 Task: Create a task  Add support for real-time multiplayer gaming , assign it to team member softage.7@softage.net in the project WinTech and update the status of the task to  On Track  , set the priority of the task to High.
Action: Mouse moved to (42, 463)
Screenshot: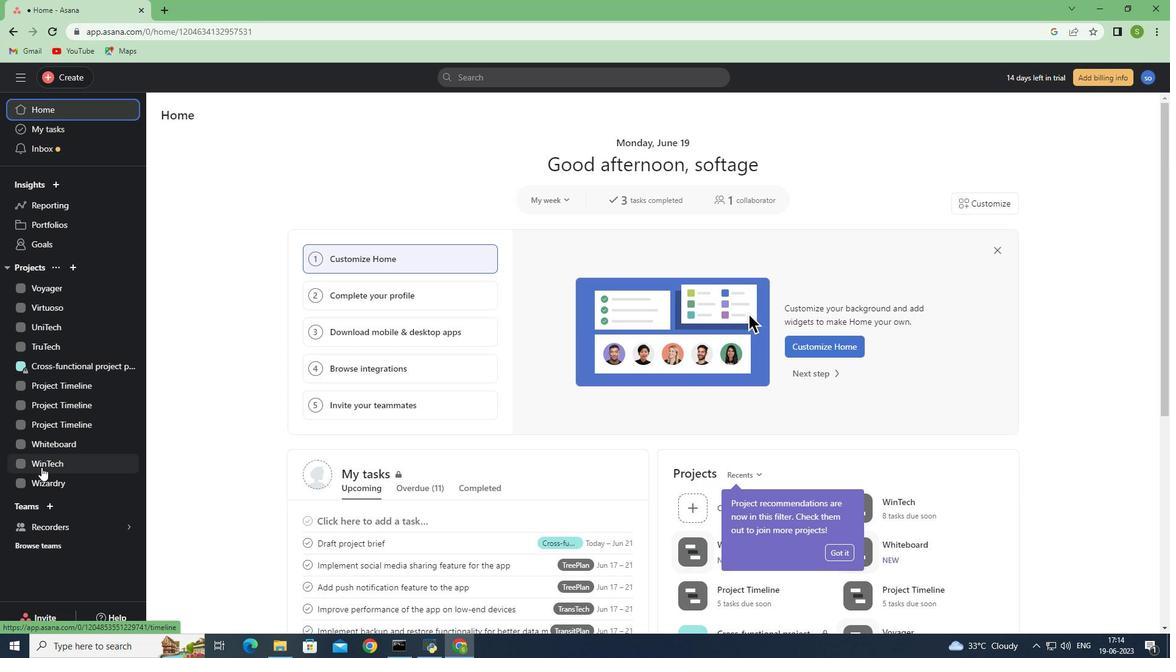 
Action: Mouse pressed left at (42, 463)
Screenshot: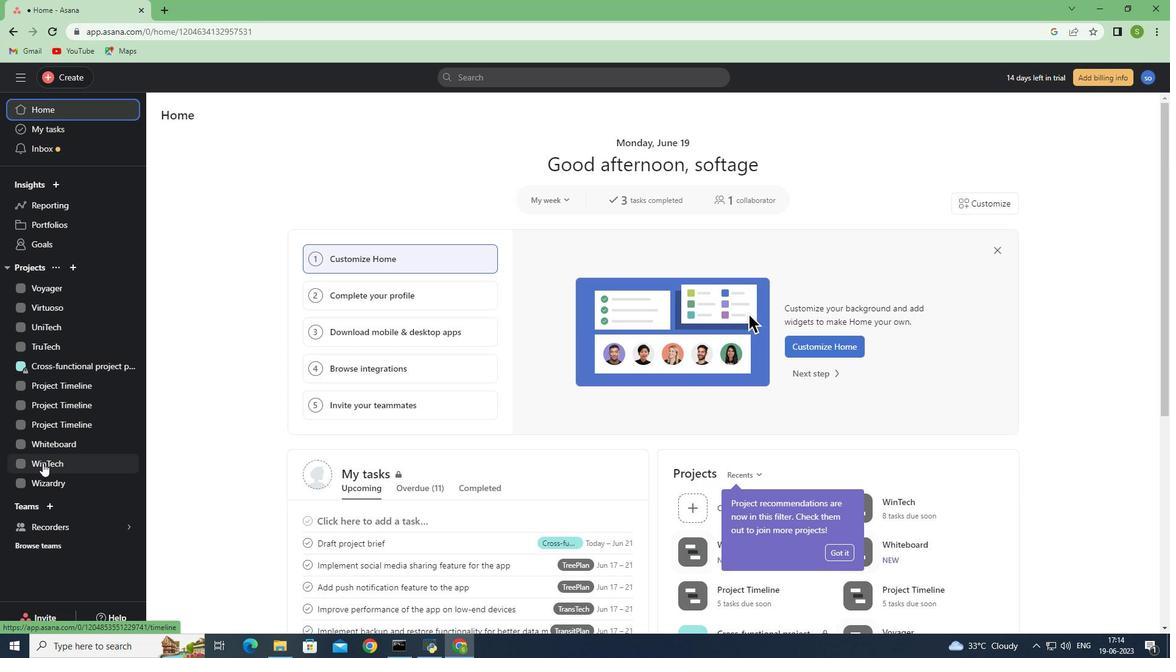 
Action: Mouse moved to (190, 163)
Screenshot: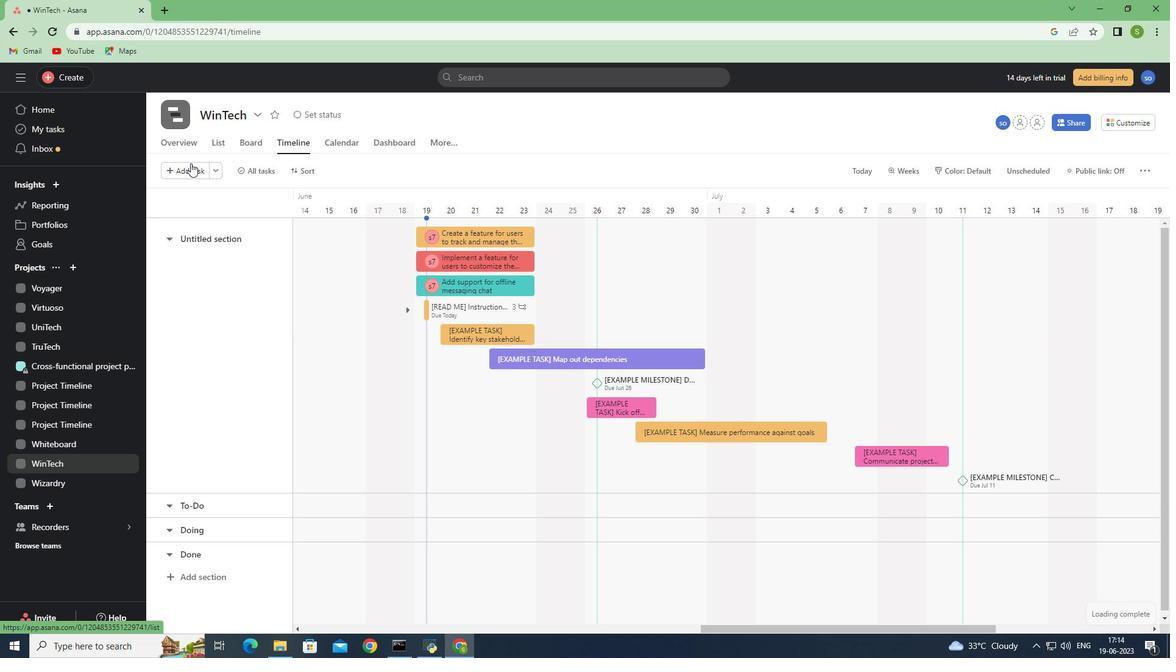 
Action: Mouse pressed left at (190, 163)
Screenshot: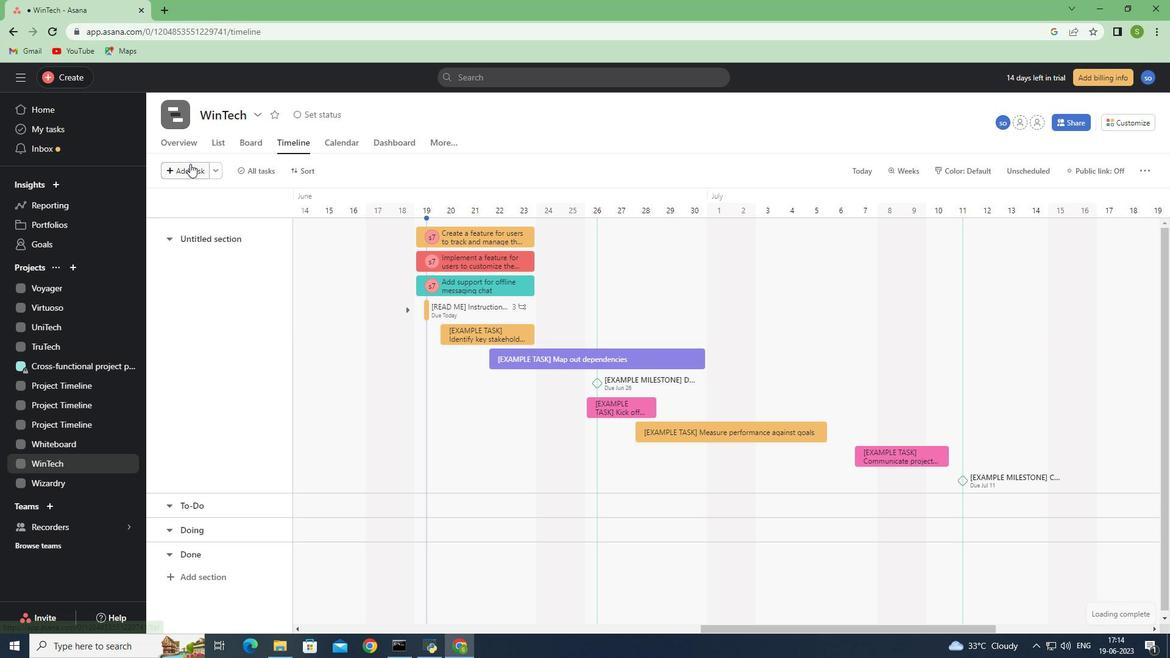 
Action: Mouse moved to (438, 235)
Screenshot: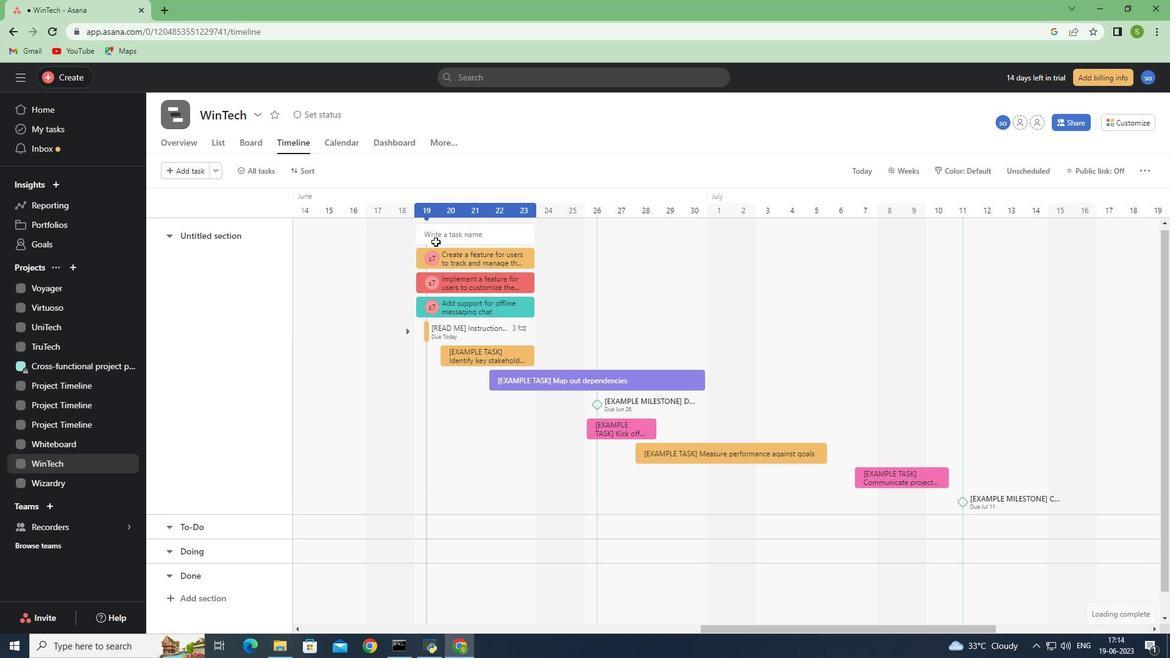 
Action: Mouse pressed left at (438, 235)
Screenshot: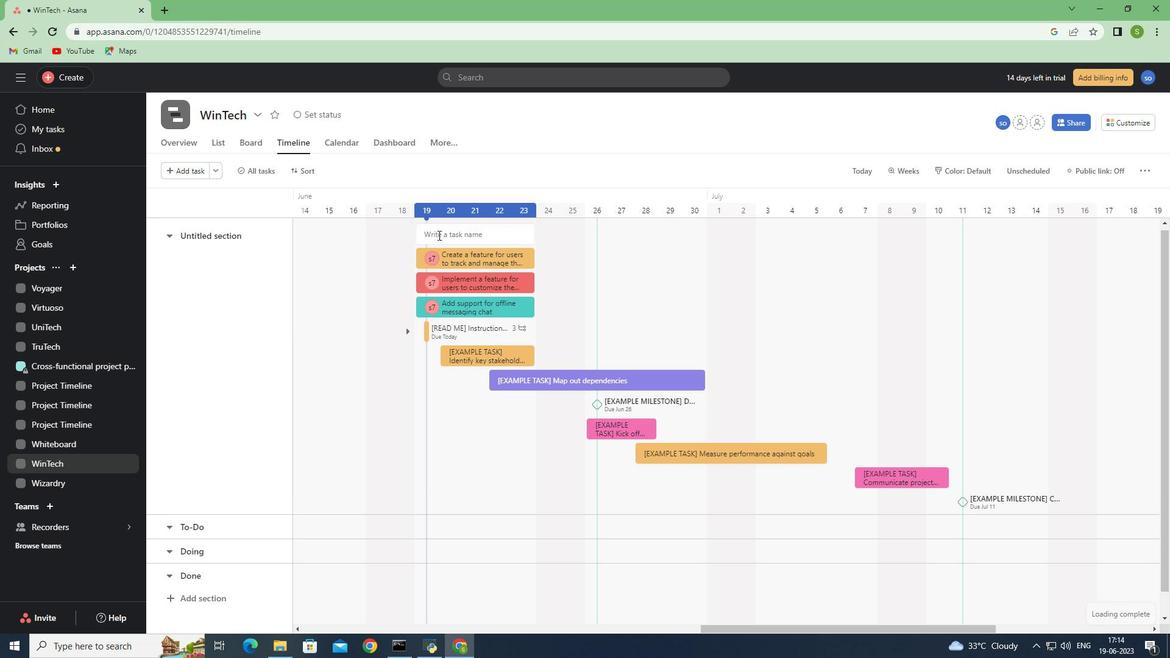 
Action: Mouse moved to (494, 246)
Screenshot: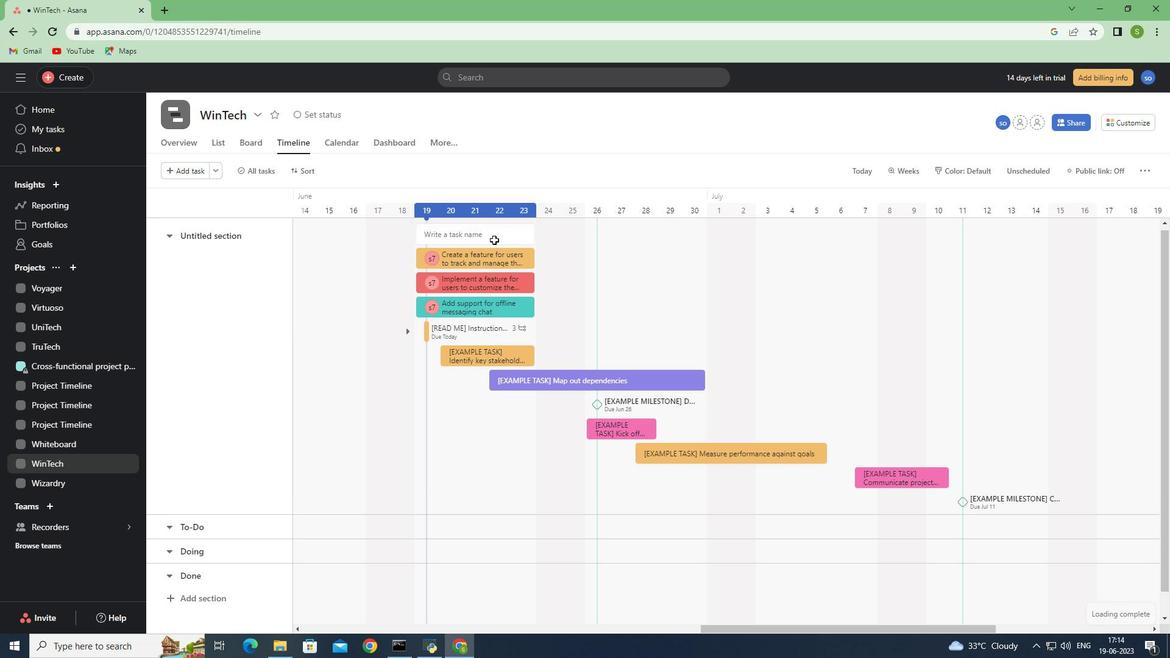 
Action: Key pressed <Key.shift>add<Key.backspace><Key.backspace><Key.backspace><Key.shift>Add<Key.space>support<Key.space>for<Key.space>real-time<Key.space>multiplayer<Key.space>gaming<Key.enter>
Screenshot: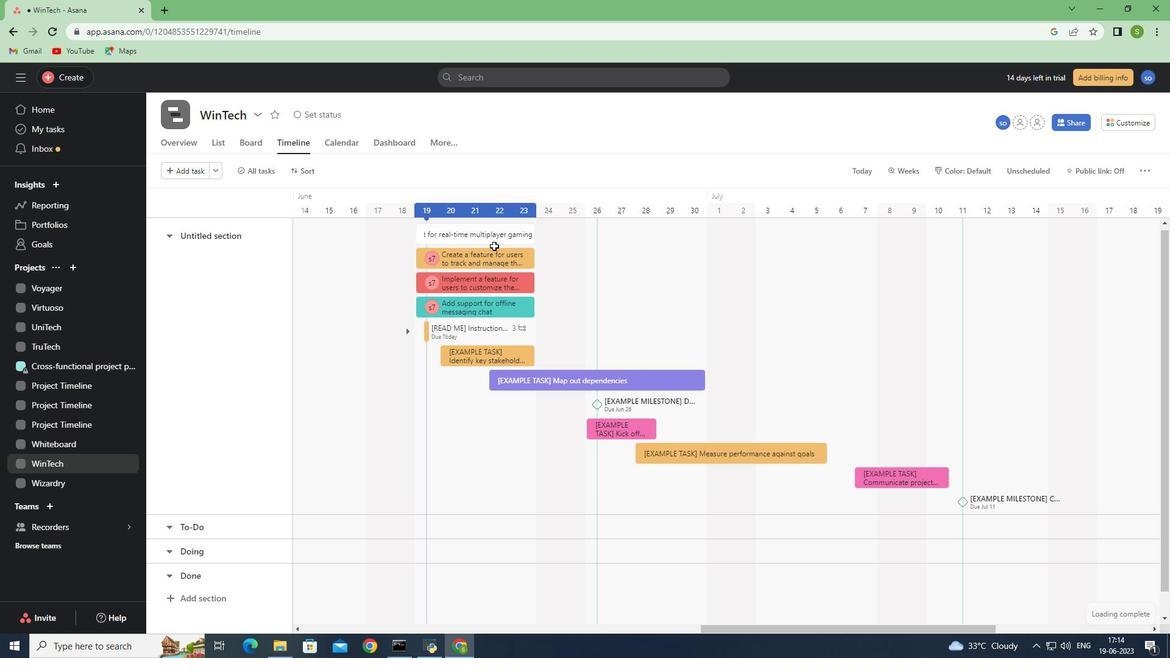 
Action: Mouse moved to (513, 232)
Screenshot: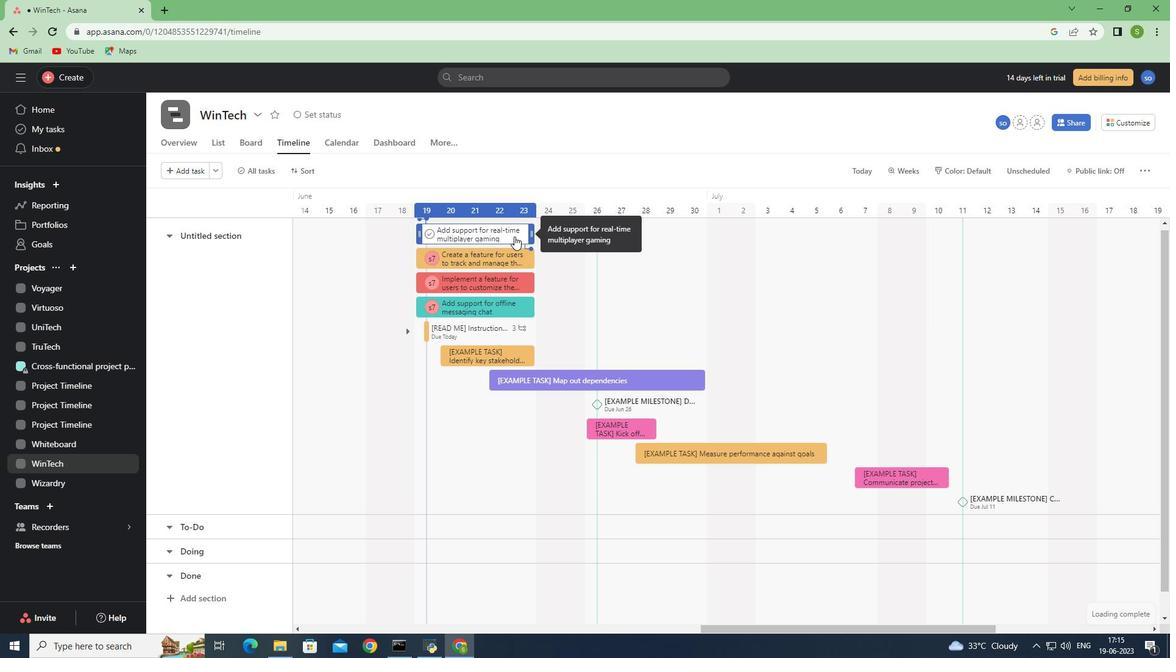 
Action: Mouse pressed left at (513, 232)
Screenshot: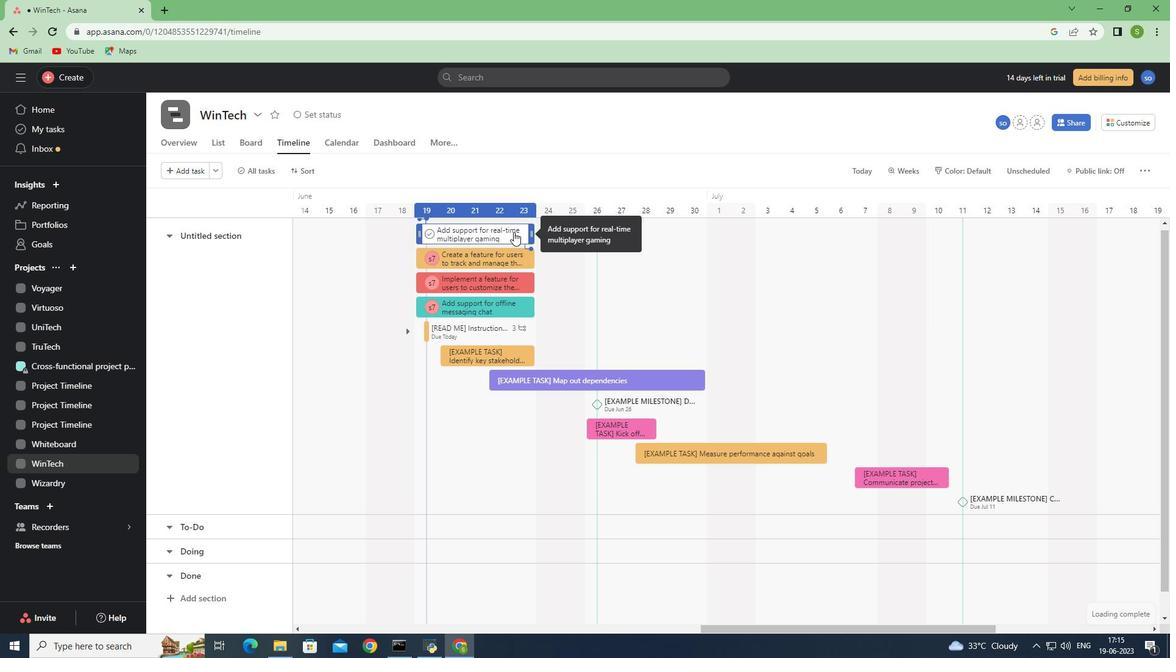 
Action: Mouse moved to (931, 240)
Screenshot: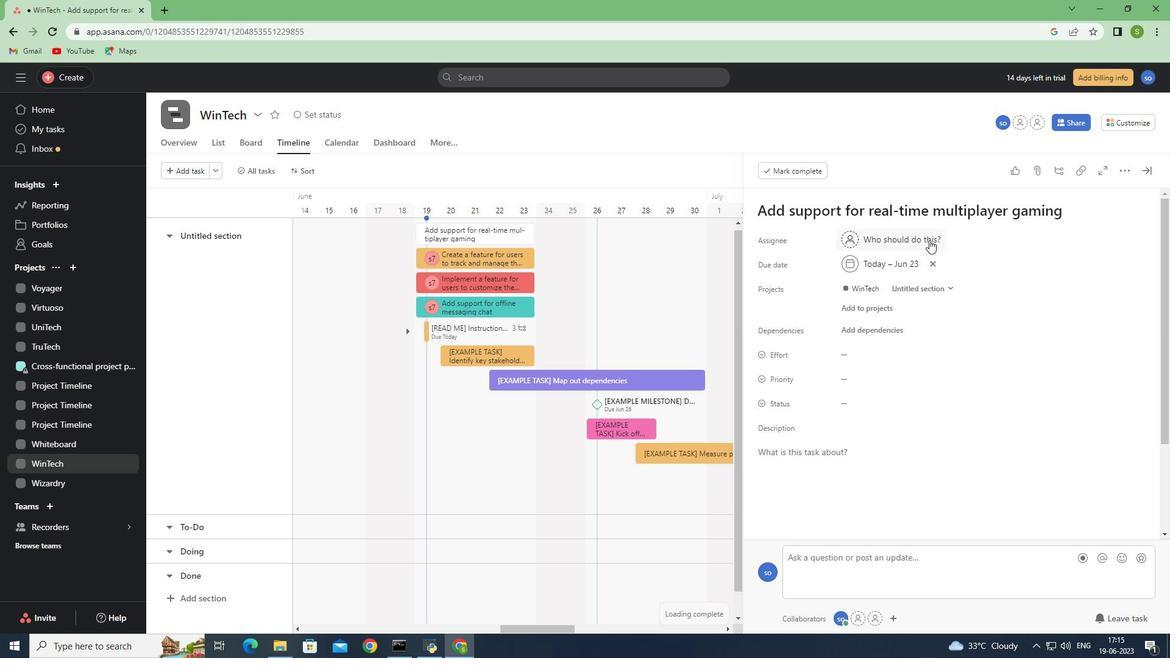 
Action: Mouse pressed left at (931, 240)
Screenshot: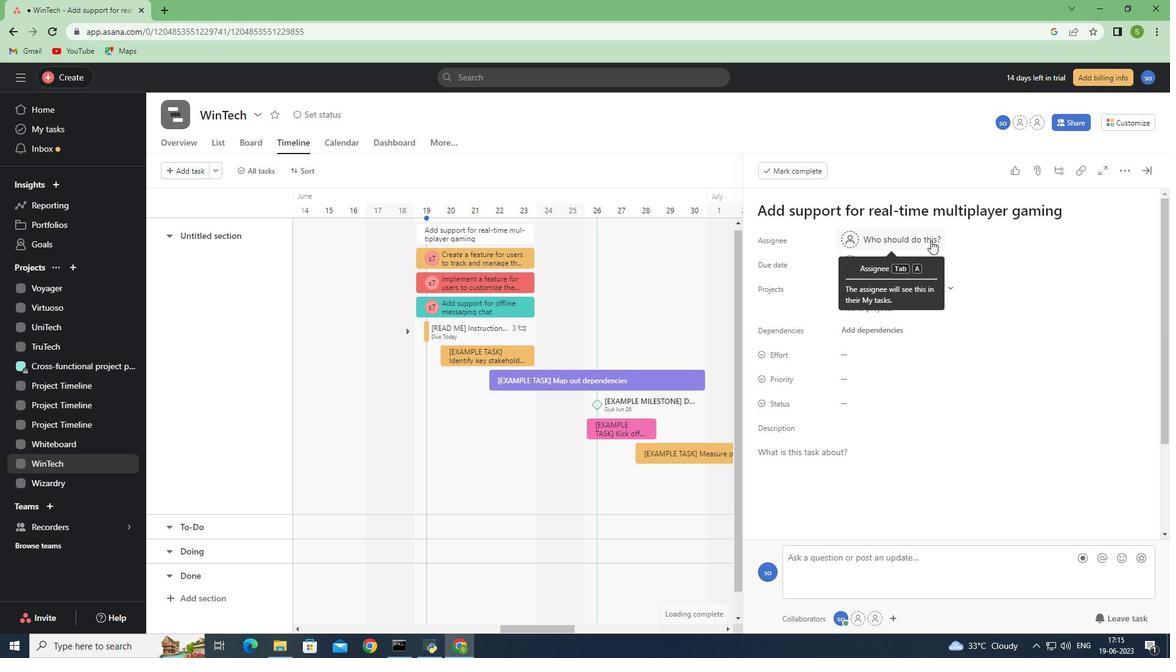 
Action: Mouse moved to (920, 288)
Screenshot: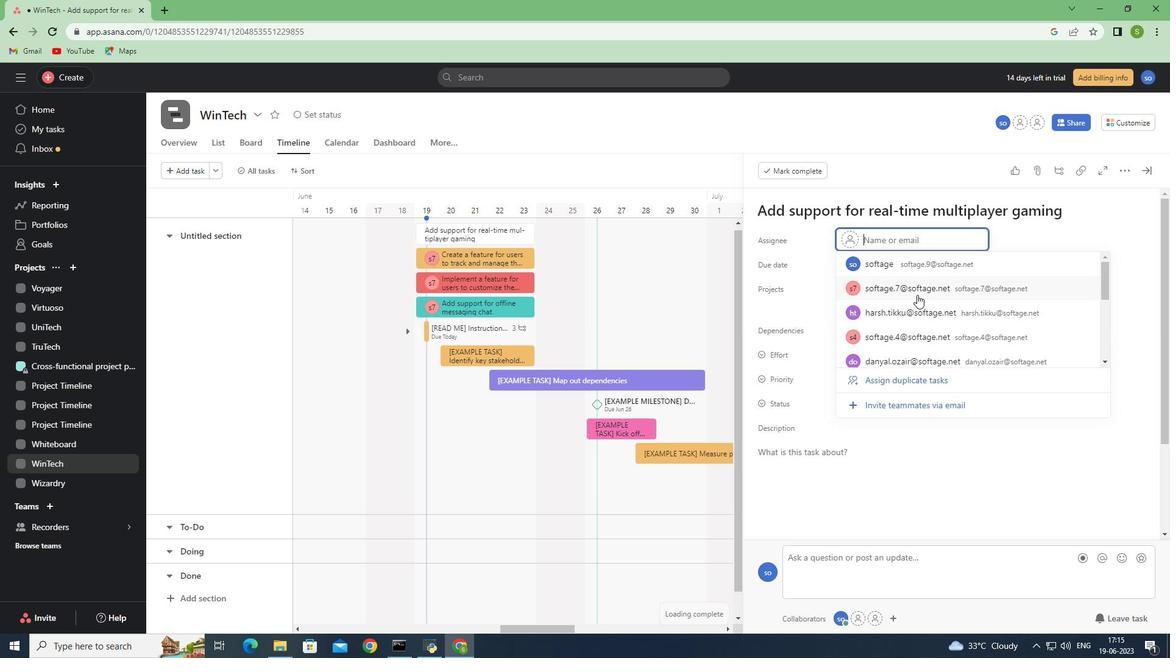 
Action: Mouse pressed left at (920, 288)
Screenshot: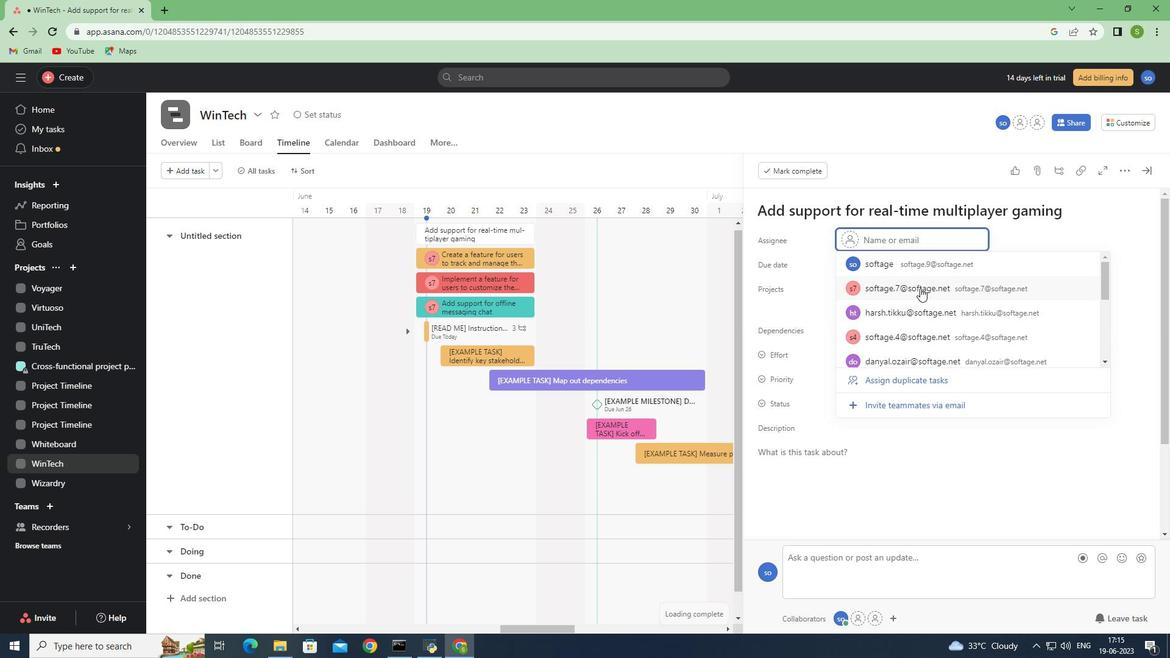 
Action: Mouse moved to (901, 403)
Screenshot: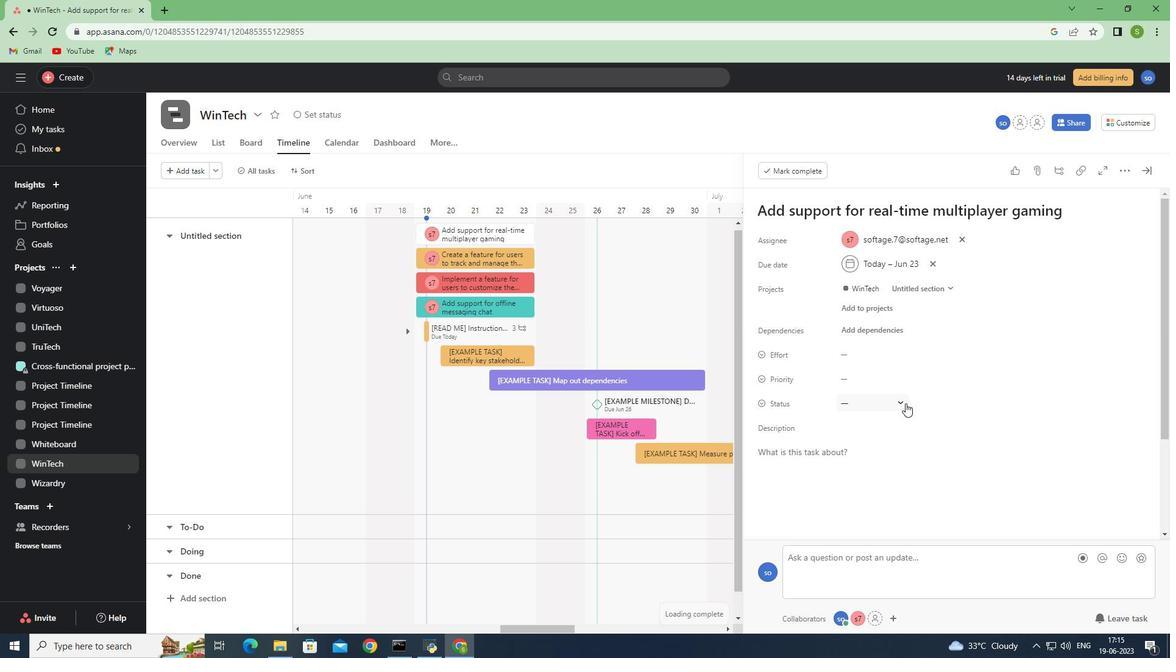 
Action: Mouse pressed left at (901, 403)
Screenshot: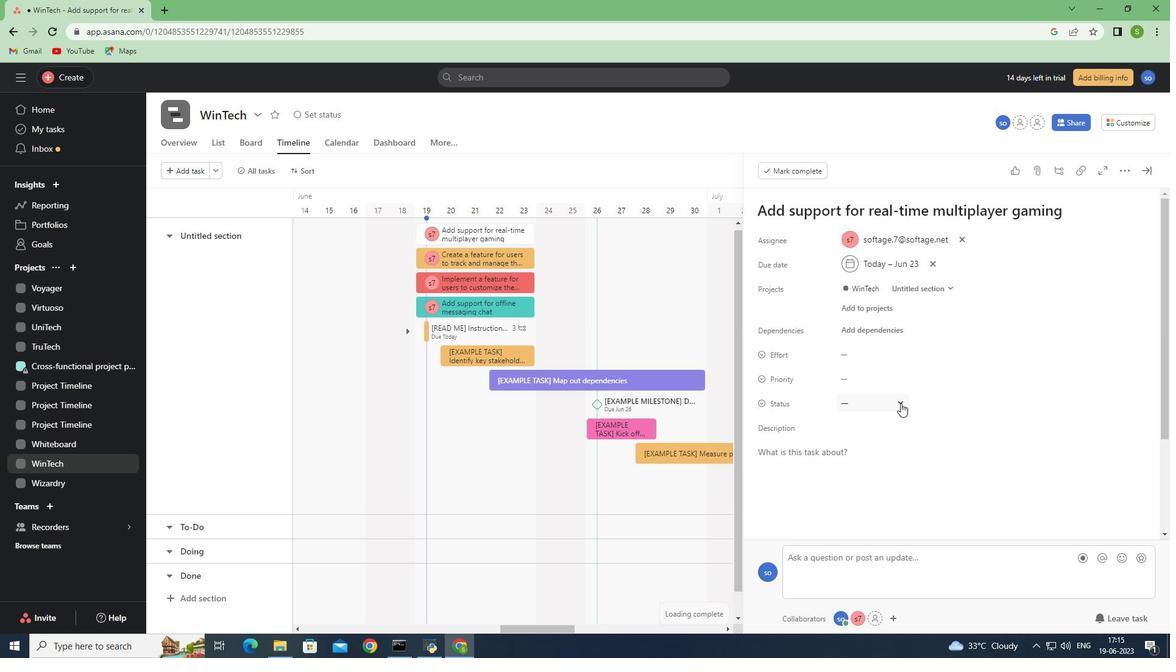 
Action: Mouse pressed left at (901, 403)
Screenshot: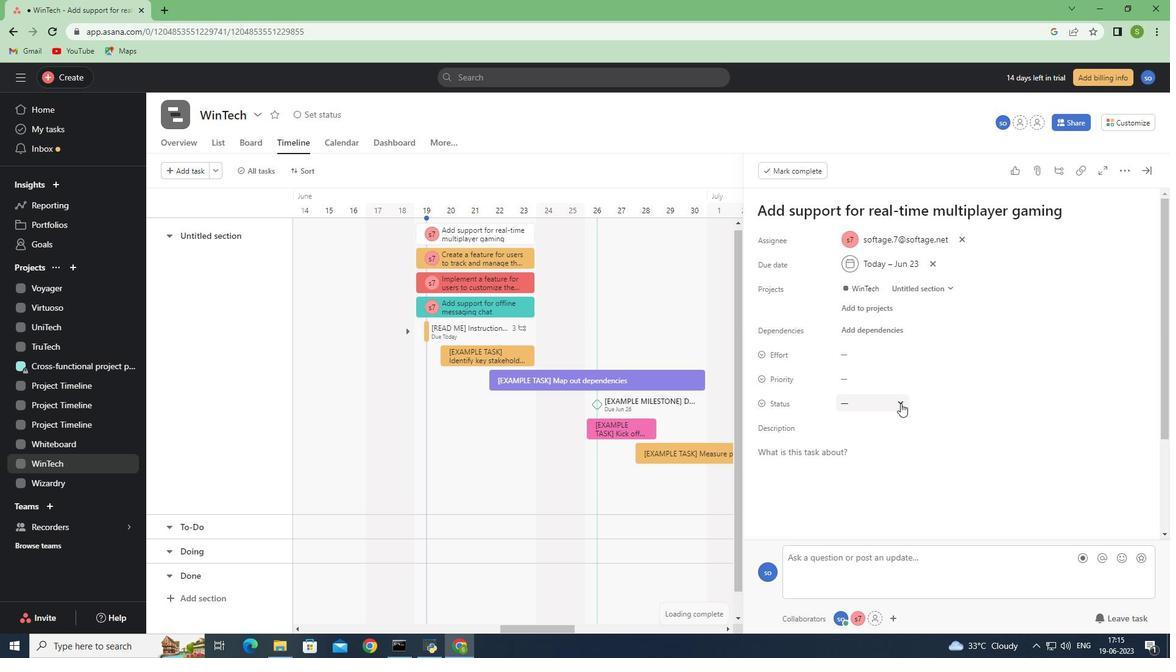 
Action: Mouse moved to (902, 402)
Screenshot: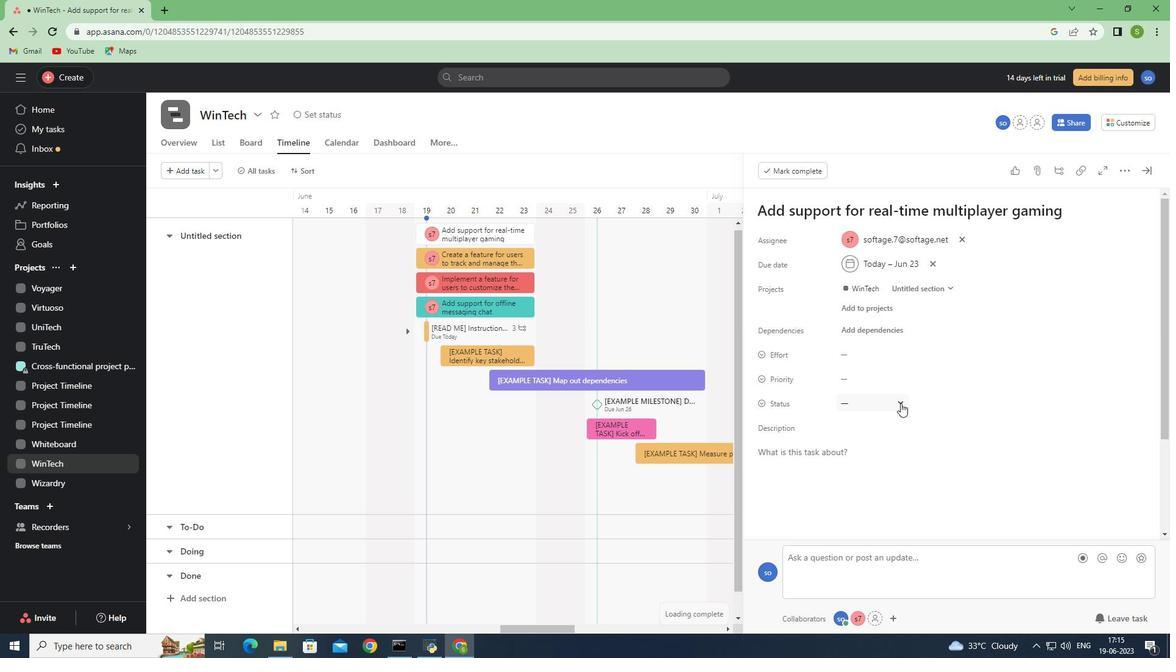 
Action: Mouse pressed left at (902, 402)
Screenshot: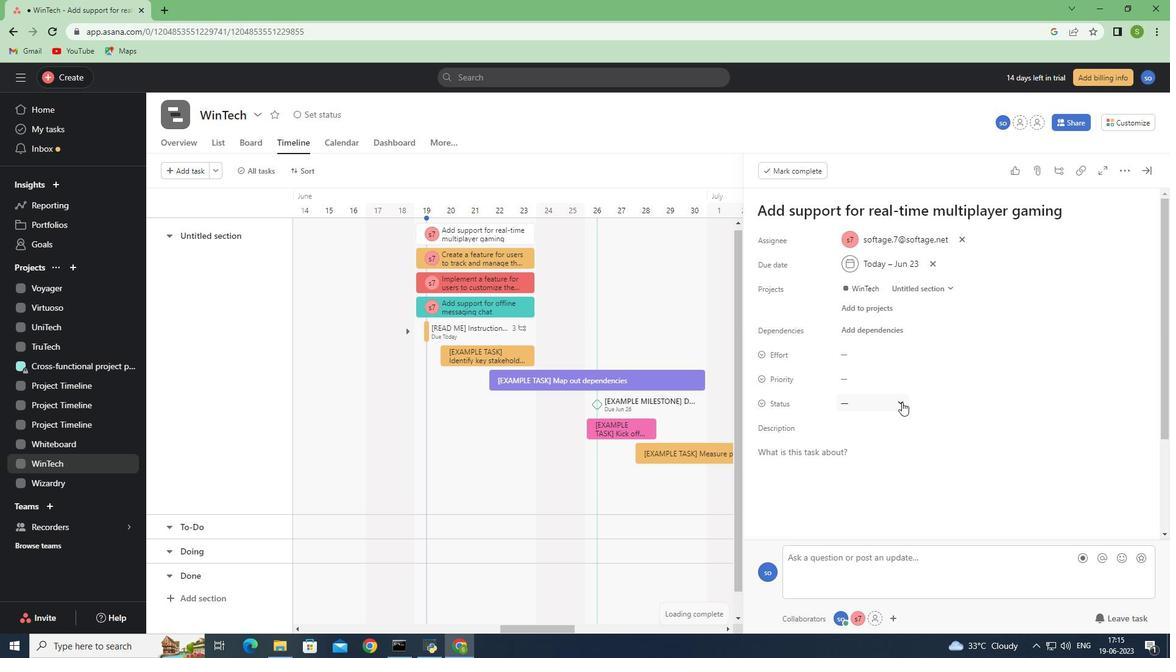 
Action: Mouse moved to (882, 450)
Screenshot: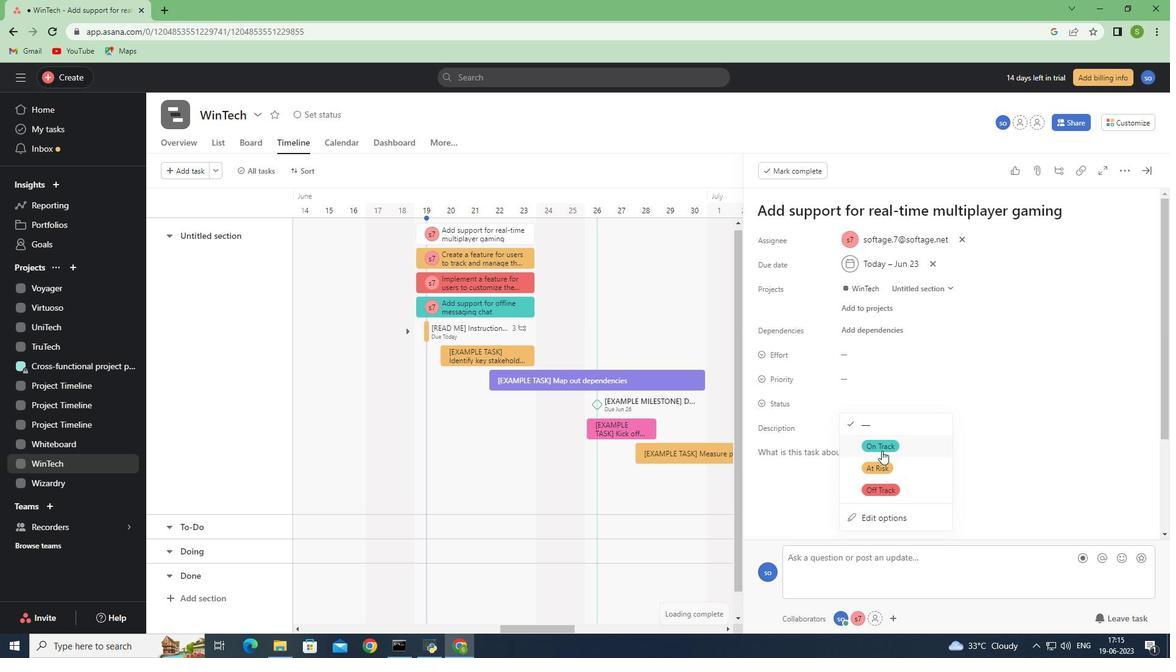 
Action: Mouse pressed left at (882, 450)
Screenshot: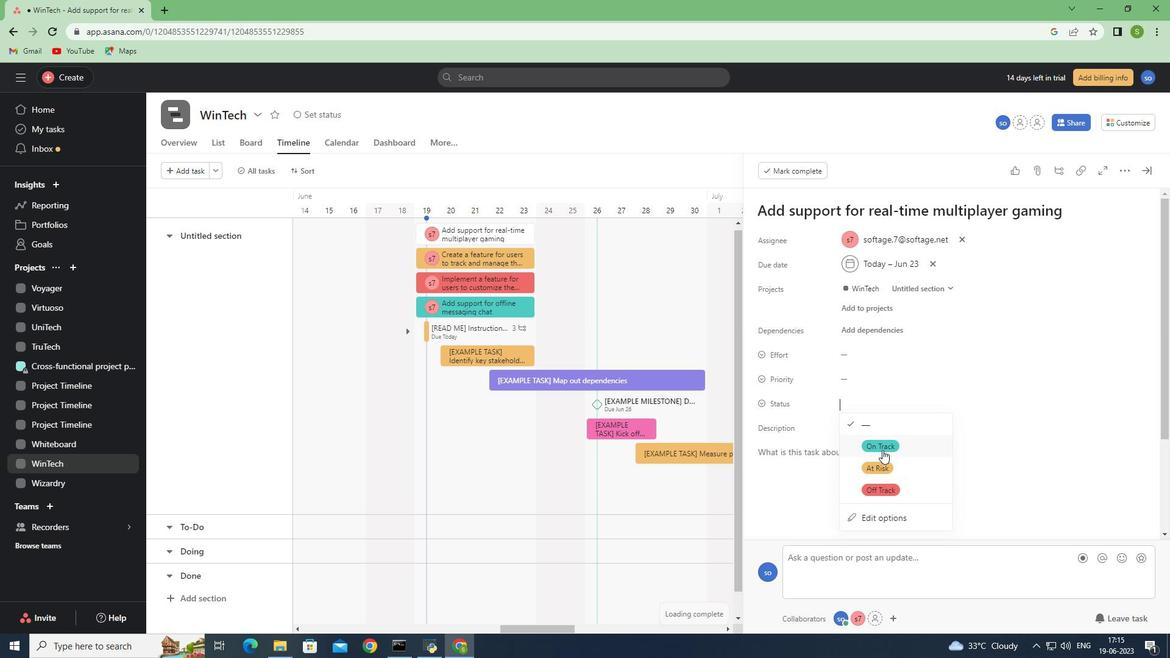 
Action: Mouse moved to (902, 375)
Screenshot: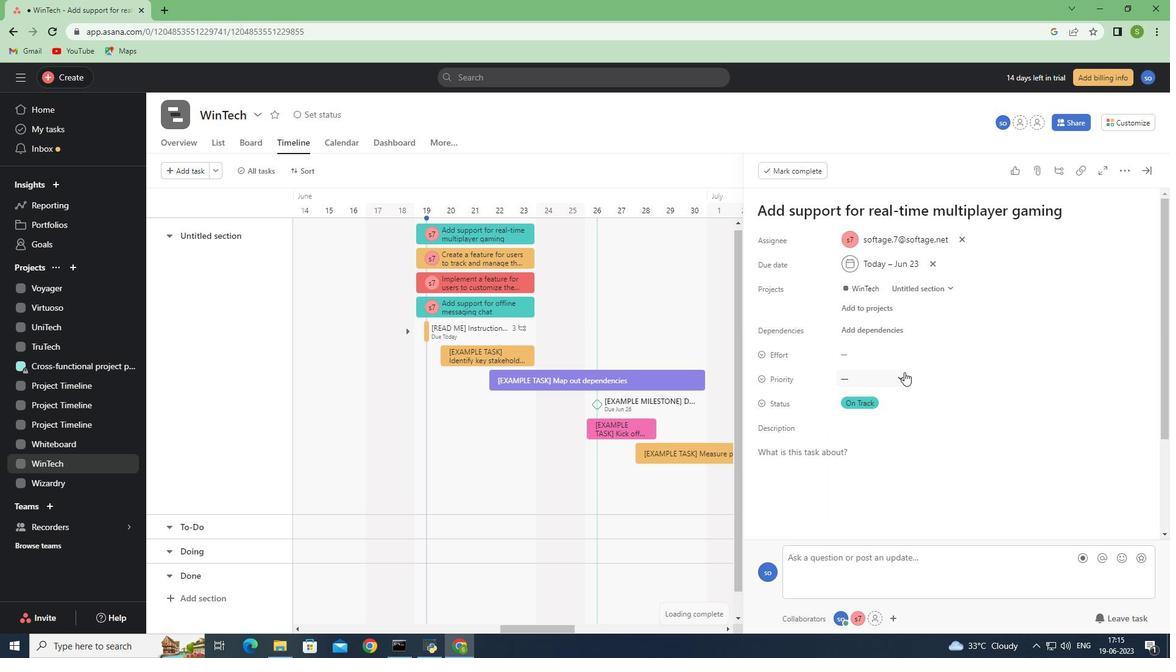 
Action: Mouse pressed left at (902, 375)
Screenshot: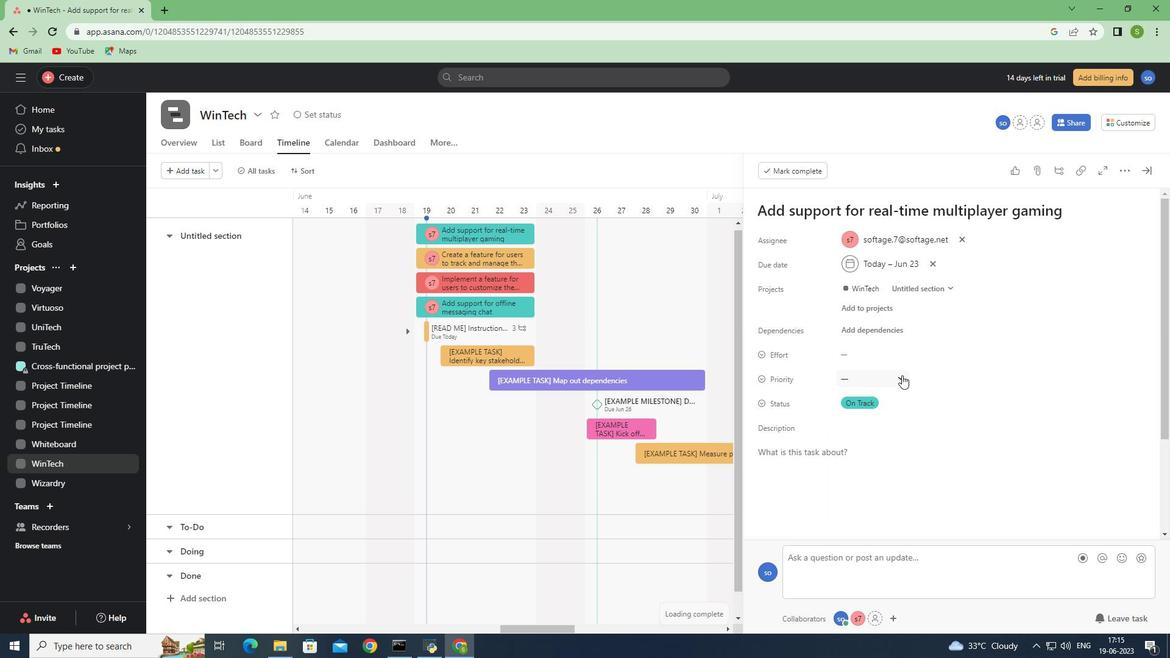 
Action: Mouse moved to (882, 423)
Screenshot: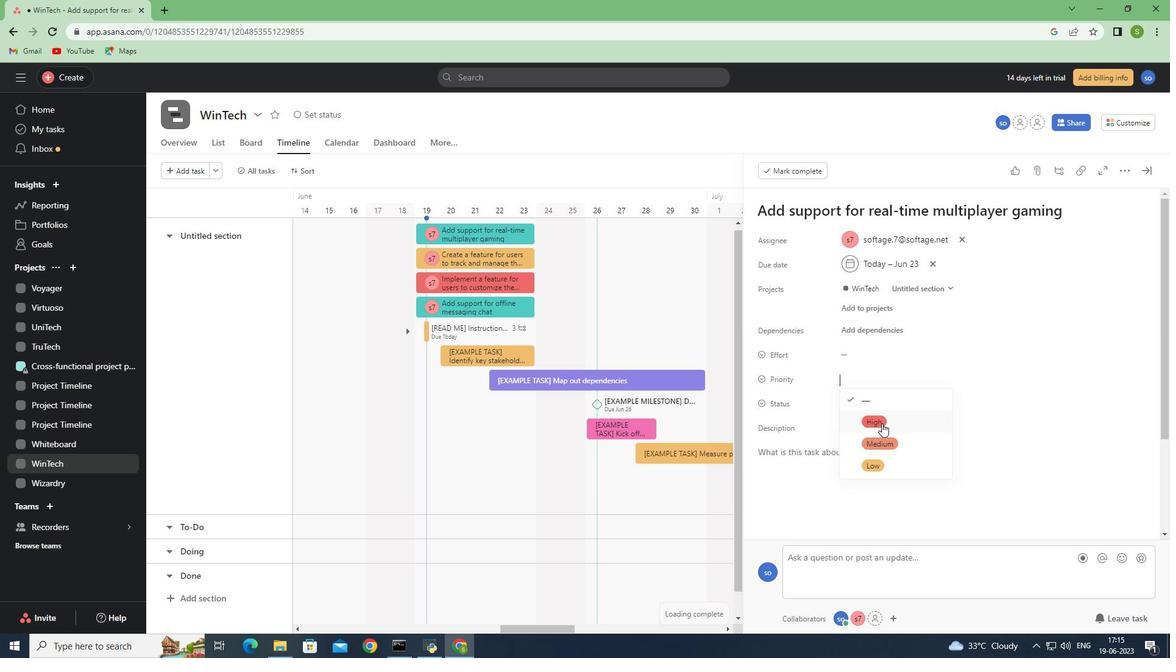
Action: Mouse pressed left at (882, 423)
Screenshot: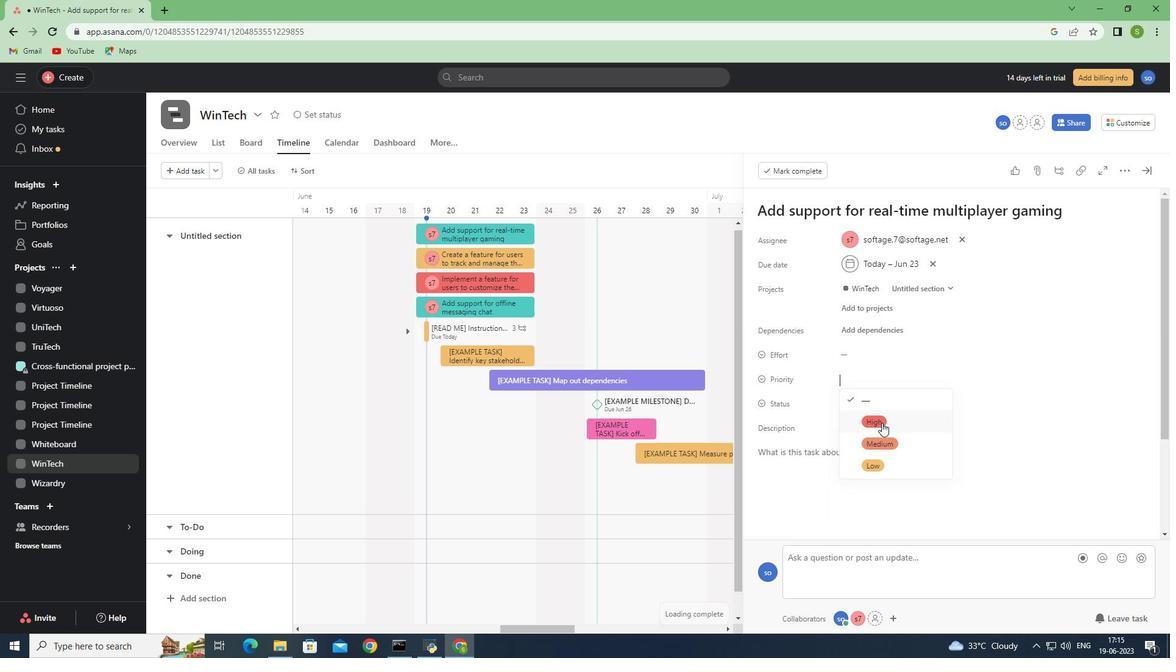 
Action: Mouse moved to (887, 420)
Screenshot: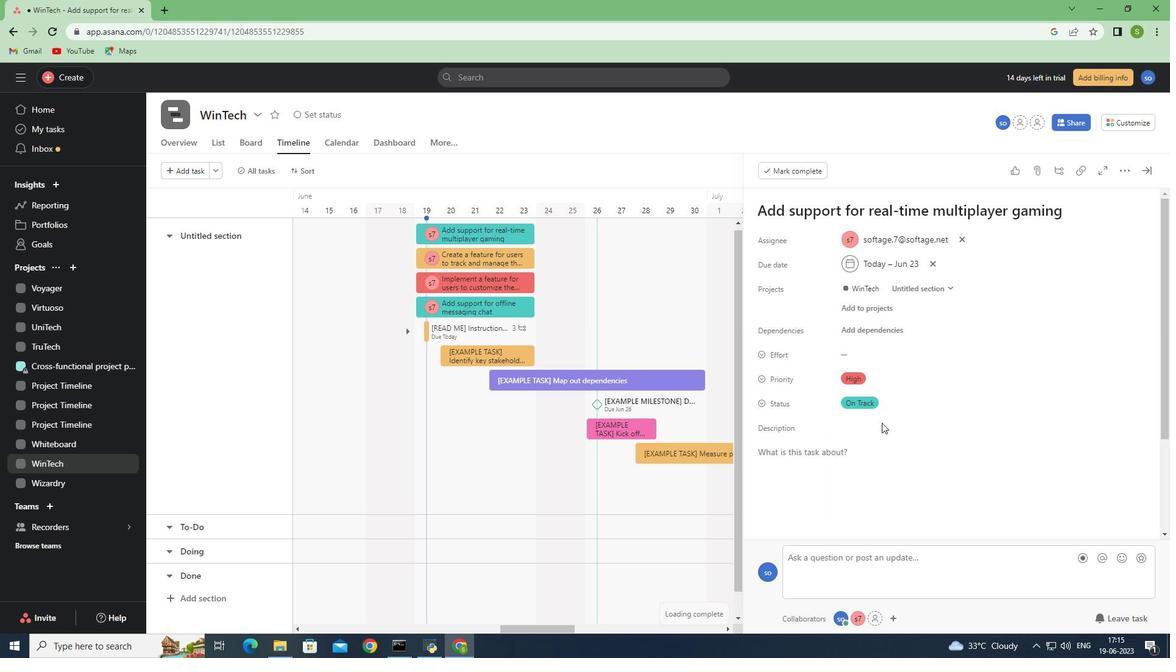 
